 Task: Create a due date automation trigger when advanced on, on the tuesday before a card is due add basic without any labels at 11:00 AM.
Action: Mouse moved to (866, 265)
Screenshot: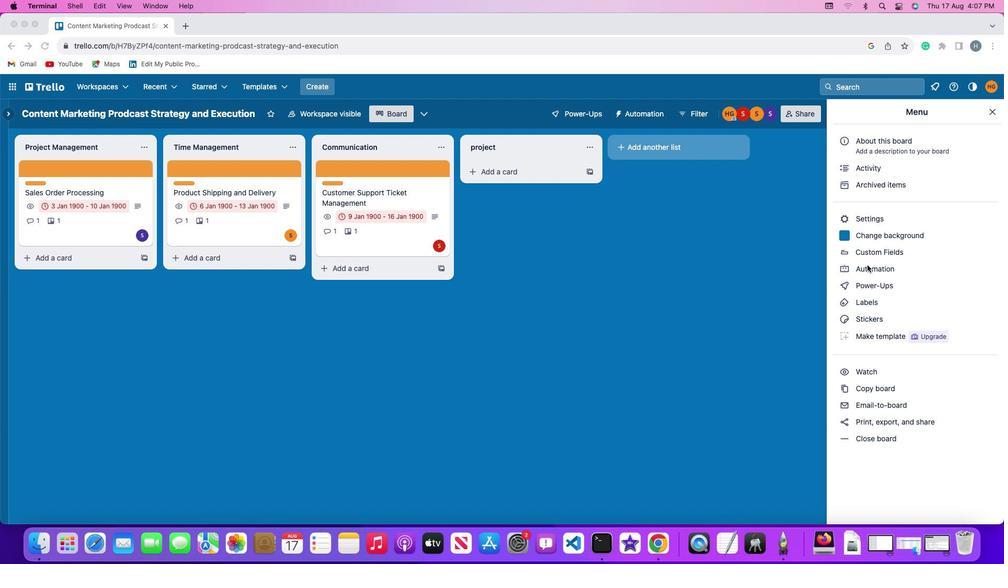 
Action: Mouse pressed left at (866, 265)
Screenshot: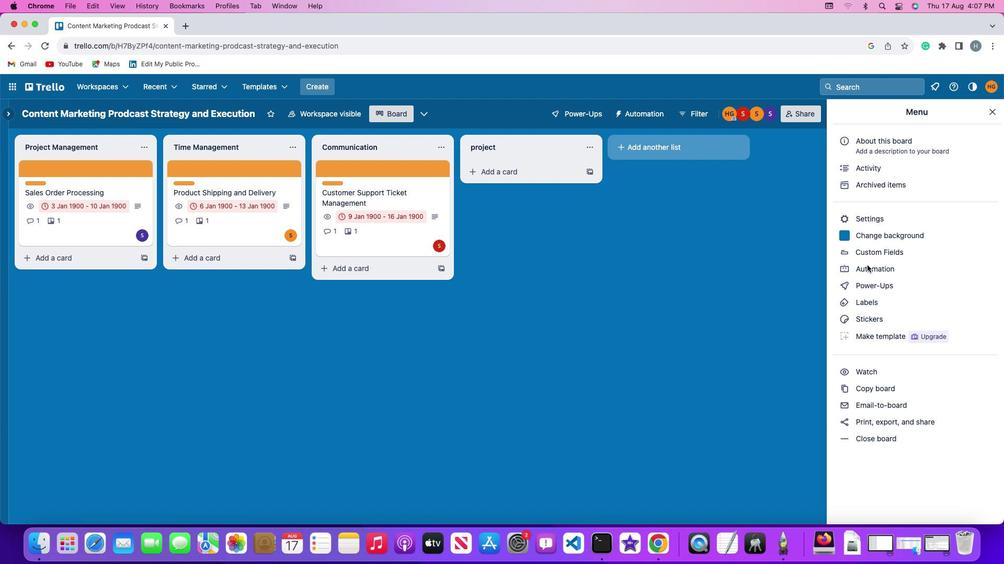 
Action: Mouse pressed left at (866, 265)
Screenshot: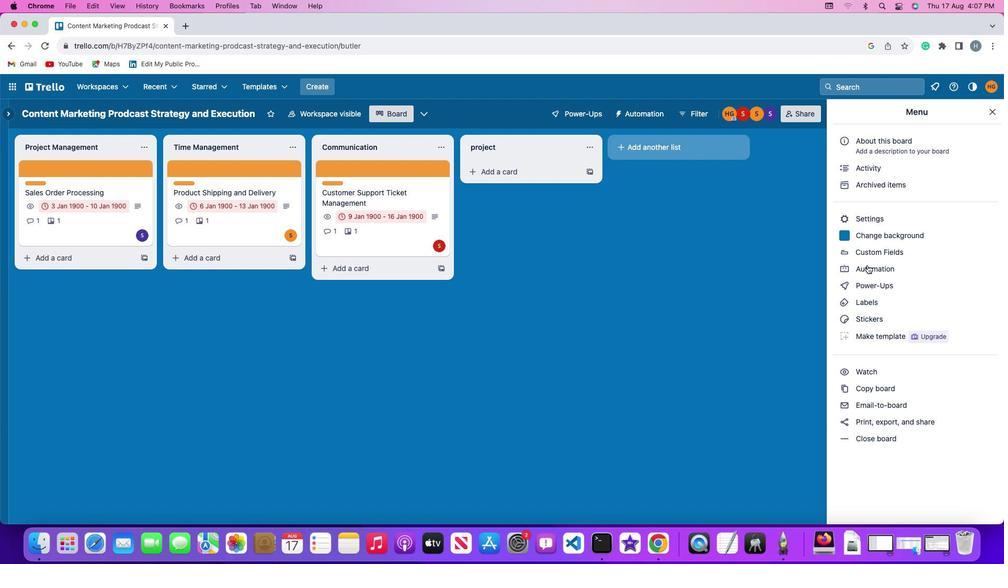 
Action: Mouse moved to (53, 243)
Screenshot: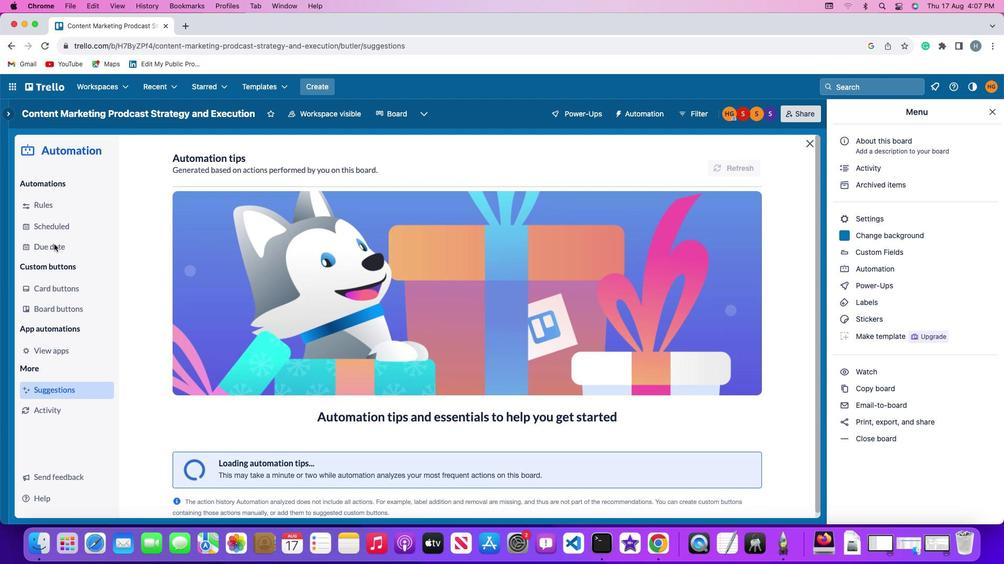 
Action: Mouse pressed left at (53, 243)
Screenshot: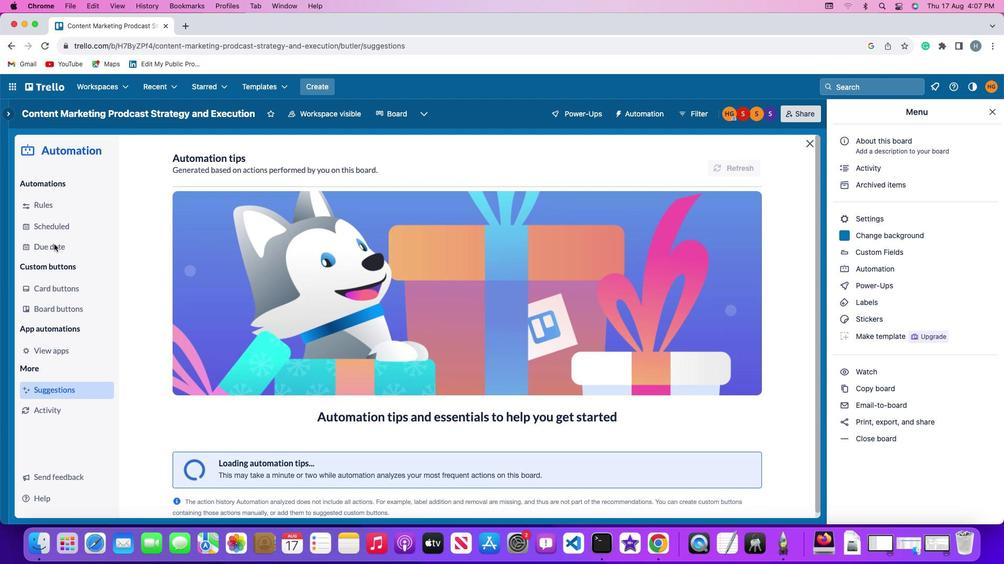 
Action: Mouse moved to (720, 161)
Screenshot: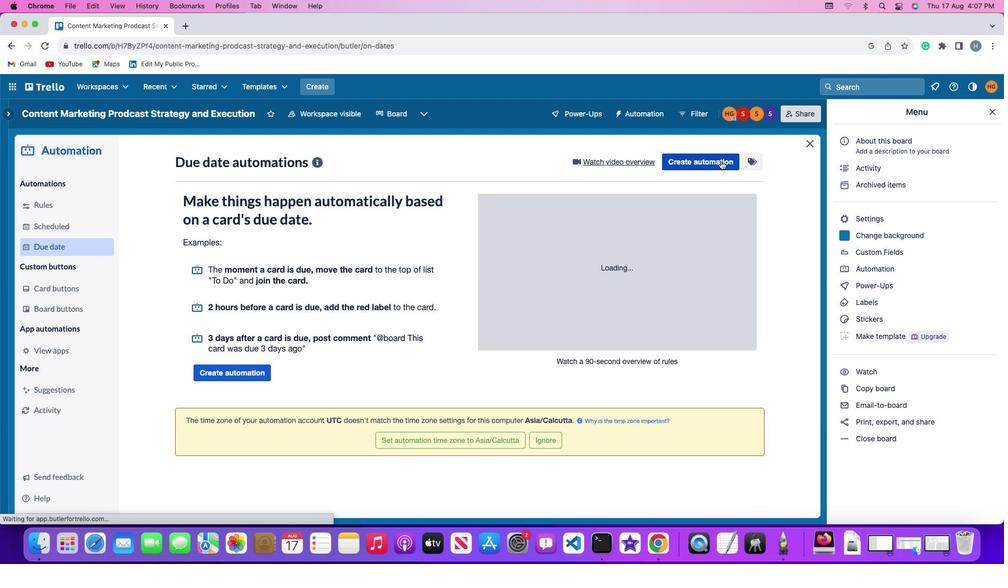 
Action: Mouse pressed left at (720, 161)
Screenshot: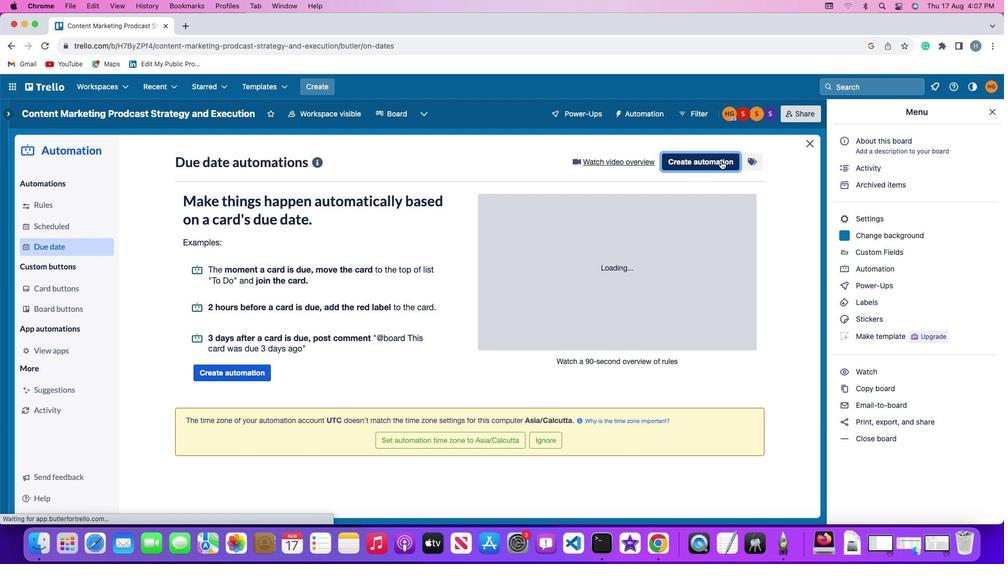 
Action: Mouse moved to (213, 261)
Screenshot: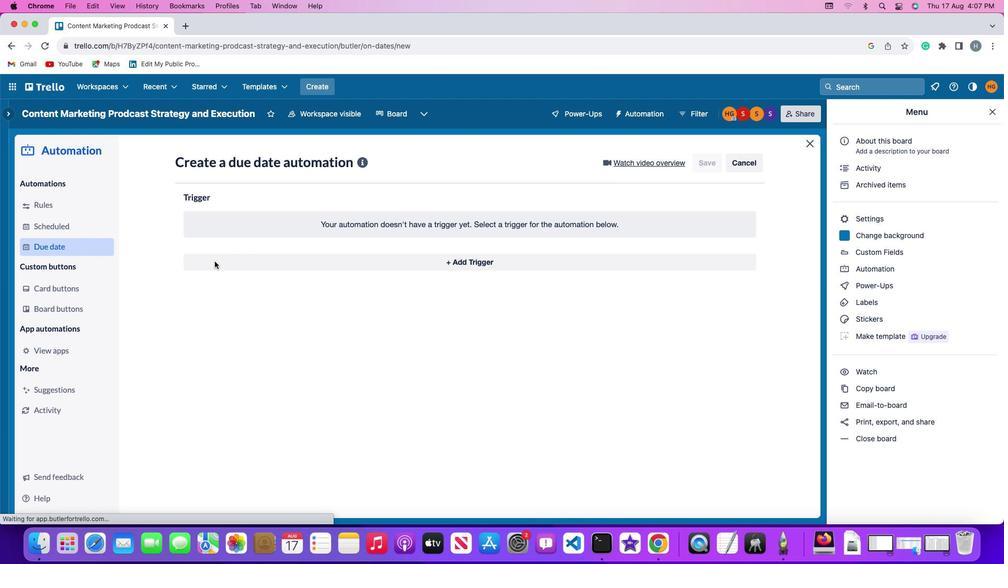 
Action: Mouse pressed left at (213, 261)
Screenshot: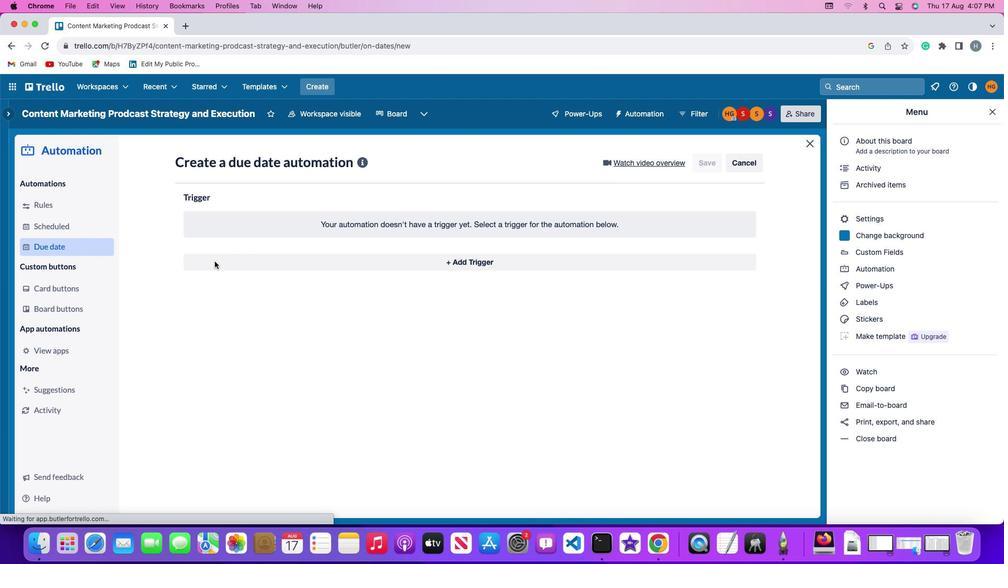 
Action: Mouse moved to (225, 450)
Screenshot: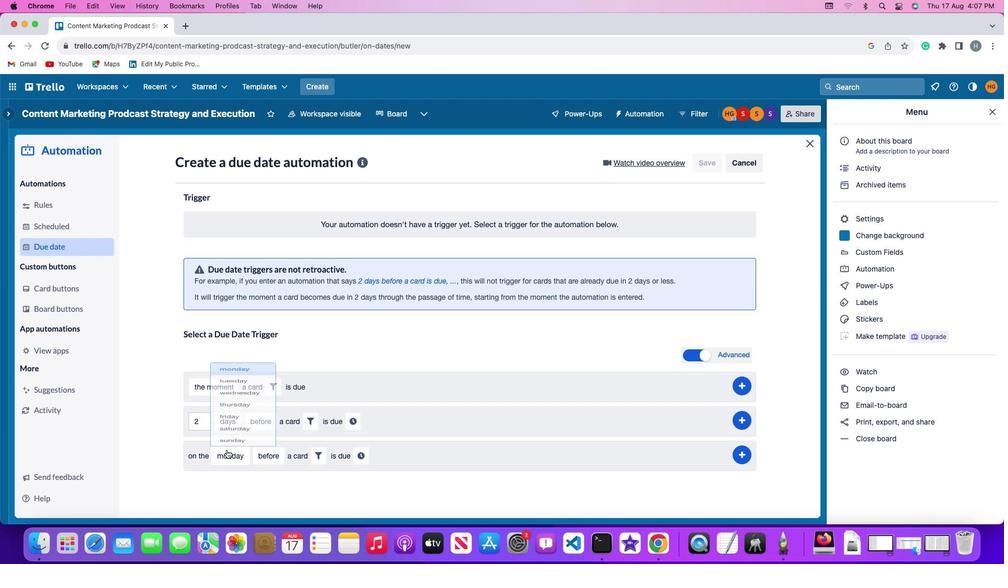 
Action: Mouse pressed left at (225, 450)
Screenshot: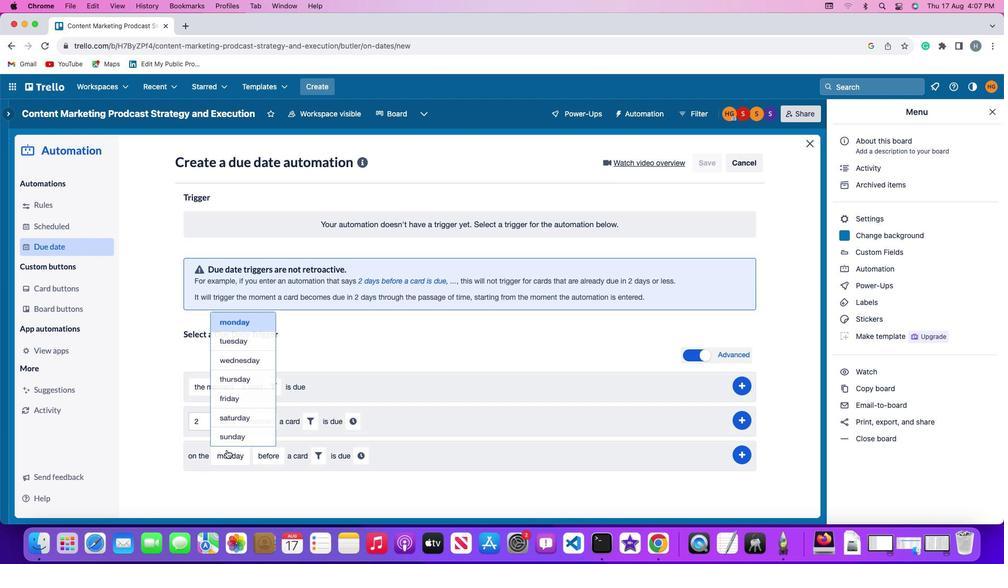 
Action: Mouse moved to (235, 329)
Screenshot: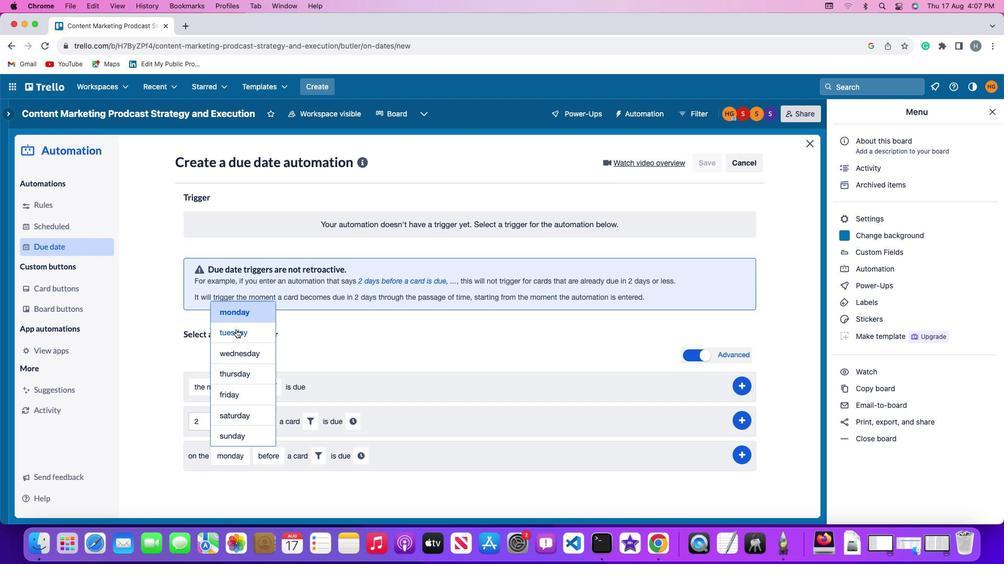 
Action: Mouse pressed left at (235, 329)
Screenshot: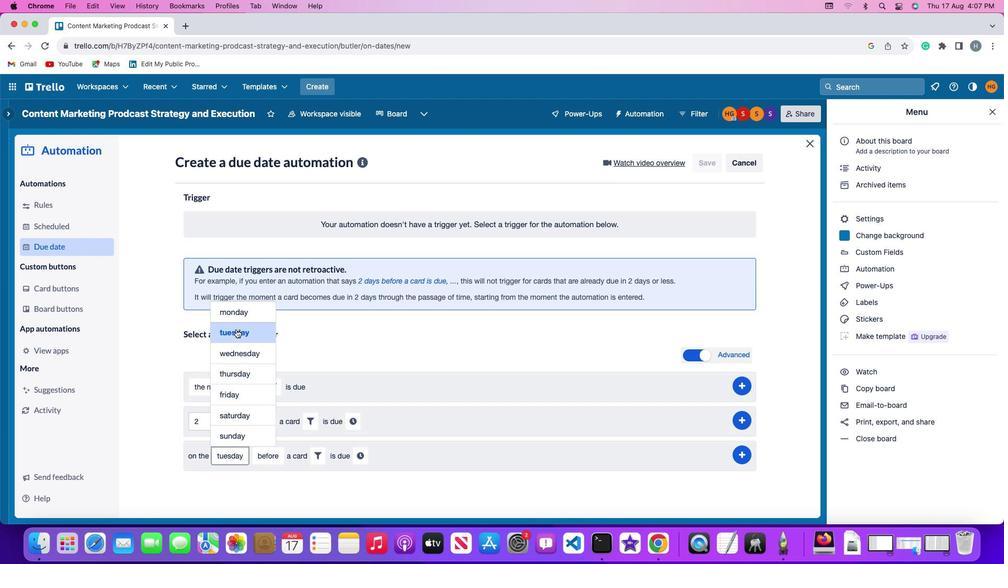 
Action: Mouse moved to (270, 454)
Screenshot: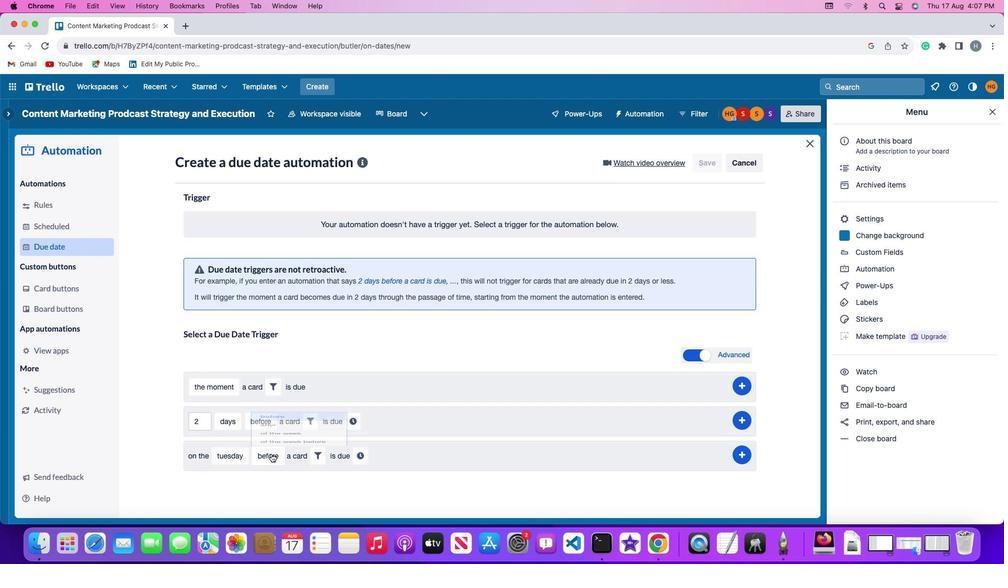 
Action: Mouse pressed left at (270, 454)
Screenshot: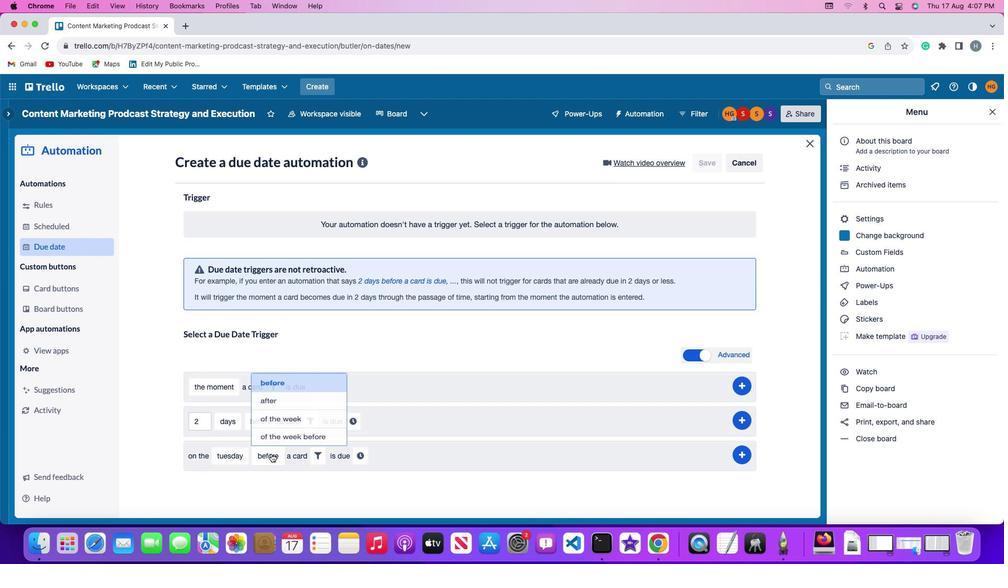 
Action: Mouse moved to (290, 369)
Screenshot: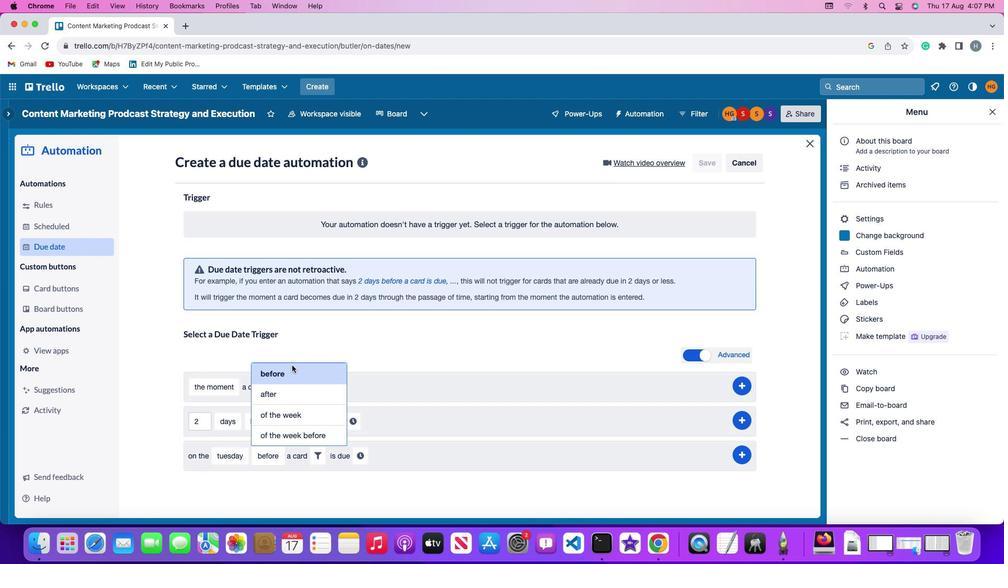 
Action: Mouse pressed left at (290, 369)
Screenshot: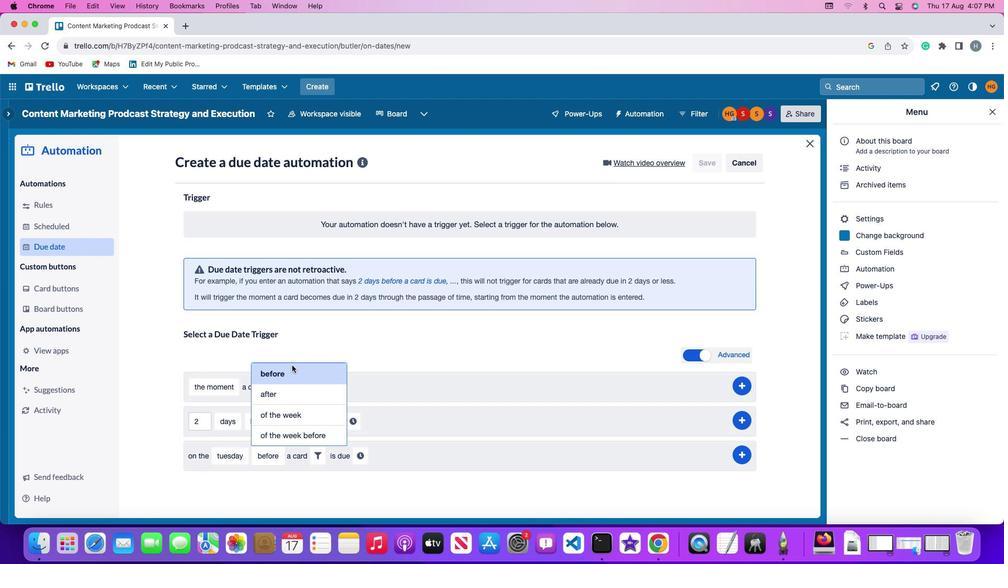 
Action: Mouse moved to (321, 457)
Screenshot: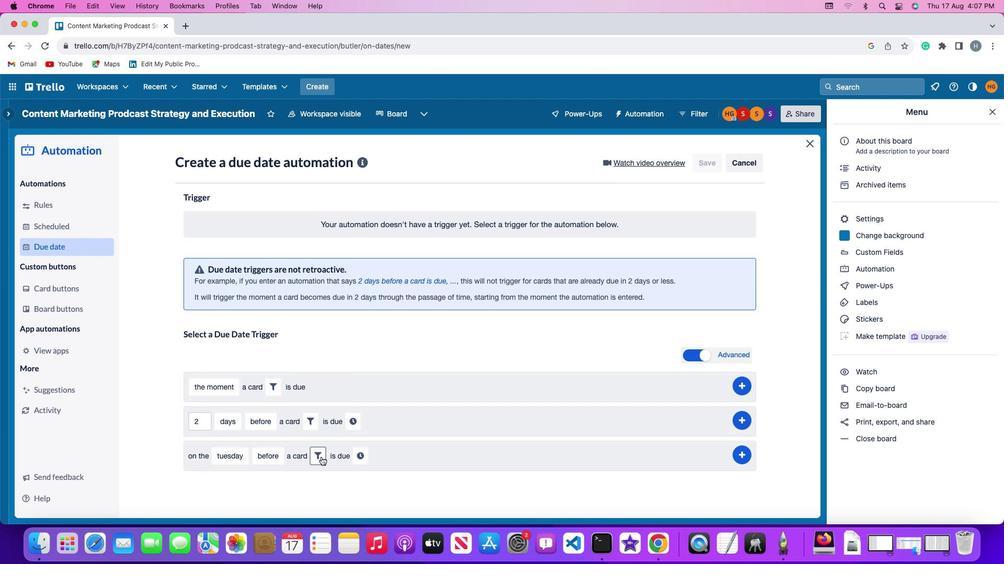 
Action: Mouse pressed left at (321, 457)
Screenshot: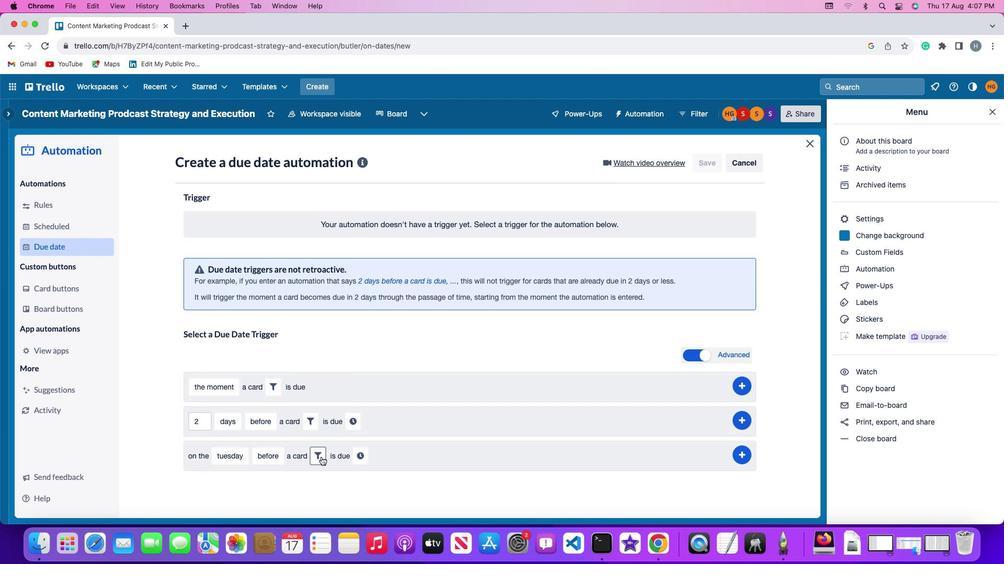 
Action: Mouse moved to (297, 479)
Screenshot: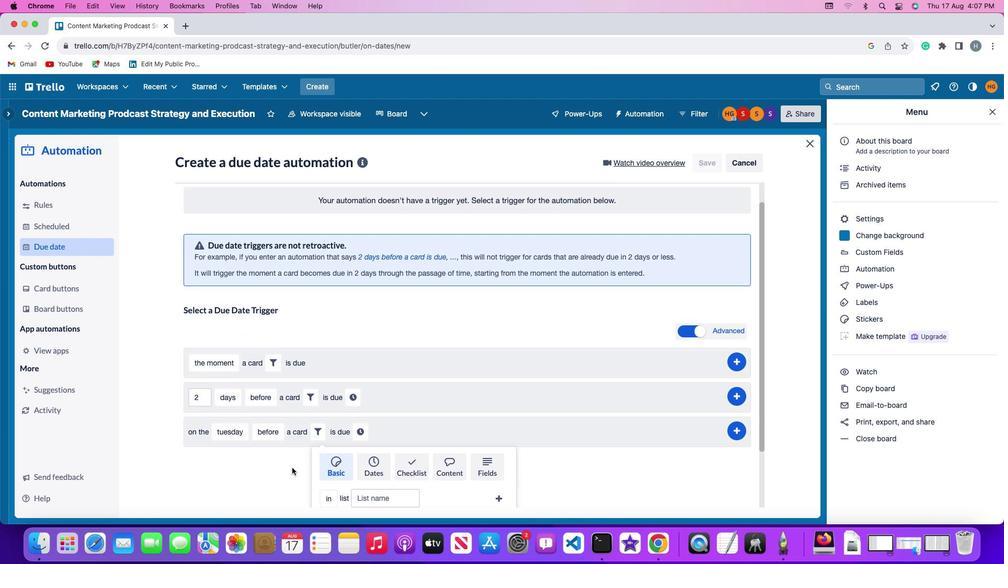 
Action: Mouse scrolled (297, 479) with delta (0, 0)
Screenshot: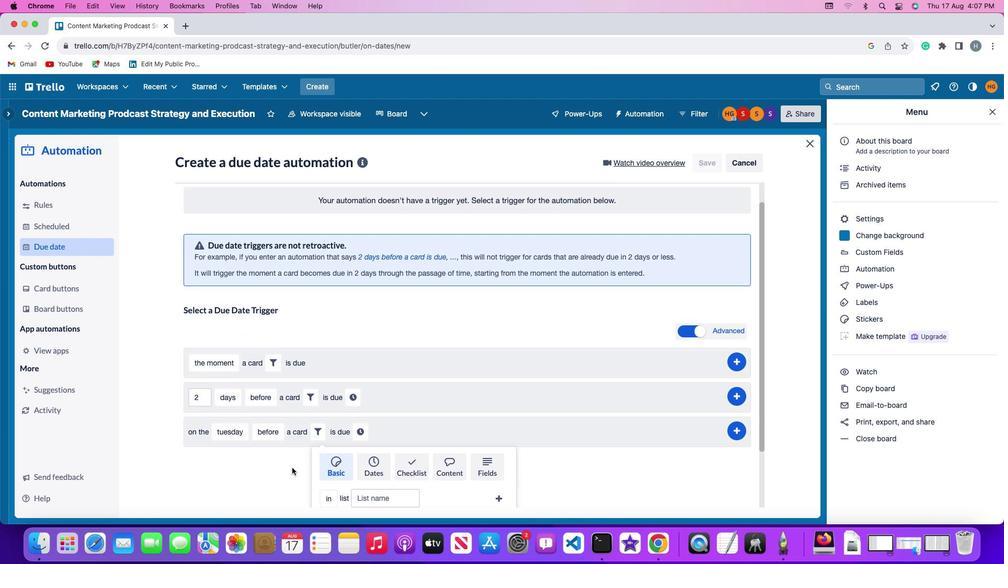 
Action: Mouse moved to (297, 479)
Screenshot: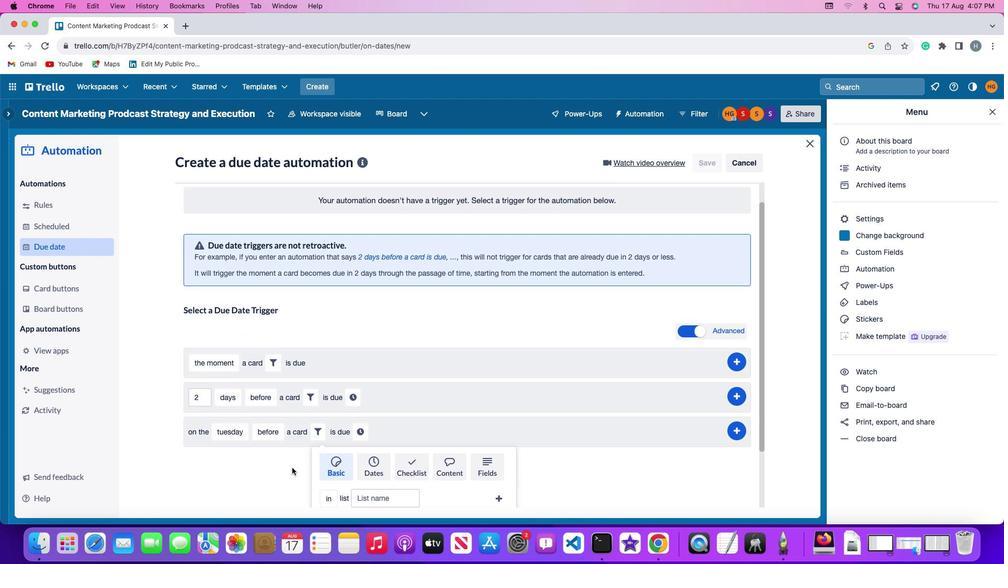 
Action: Mouse scrolled (297, 479) with delta (0, 0)
Screenshot: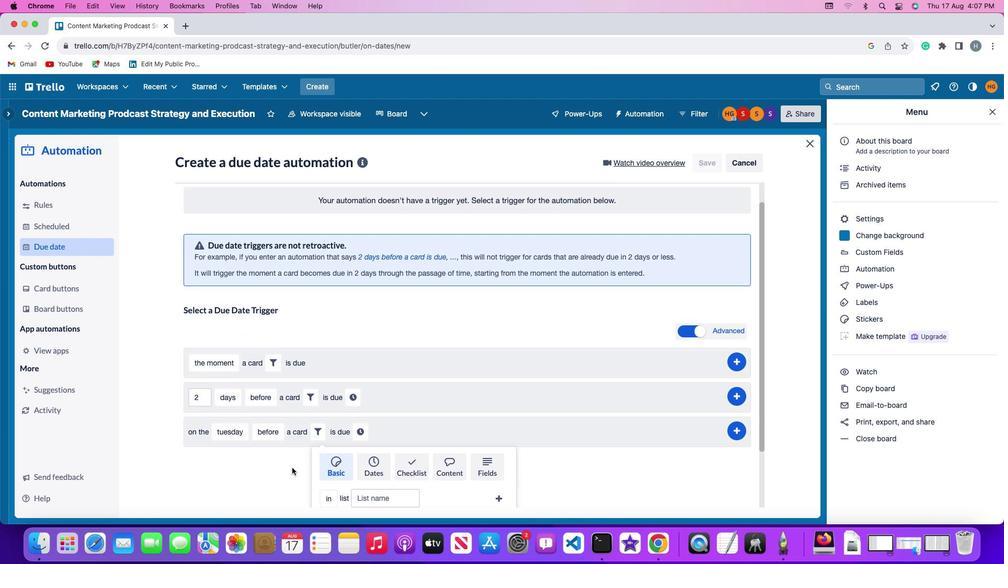 
Action: Mouse moved to (297, 478)
Screenshot: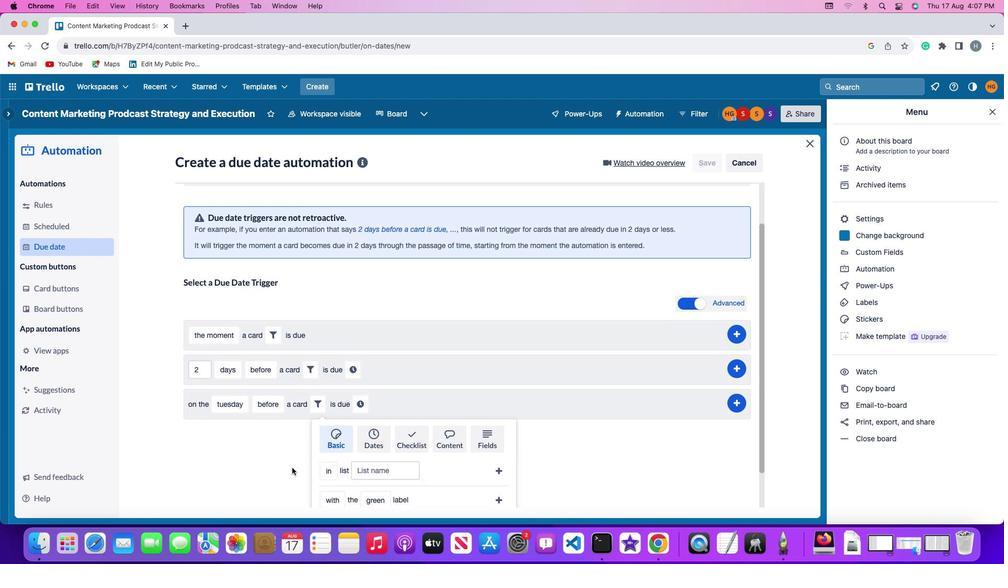 
Action: Mouse scrolled (297, 478) with delta (0, -2)
Screenshot: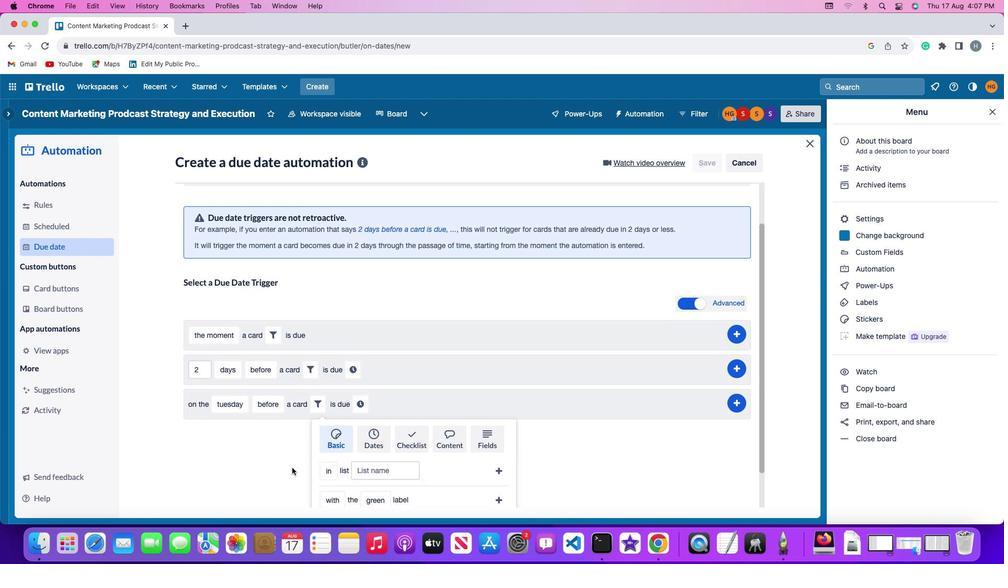 
Action: Mouse moved to (297, 478)
Screenshot: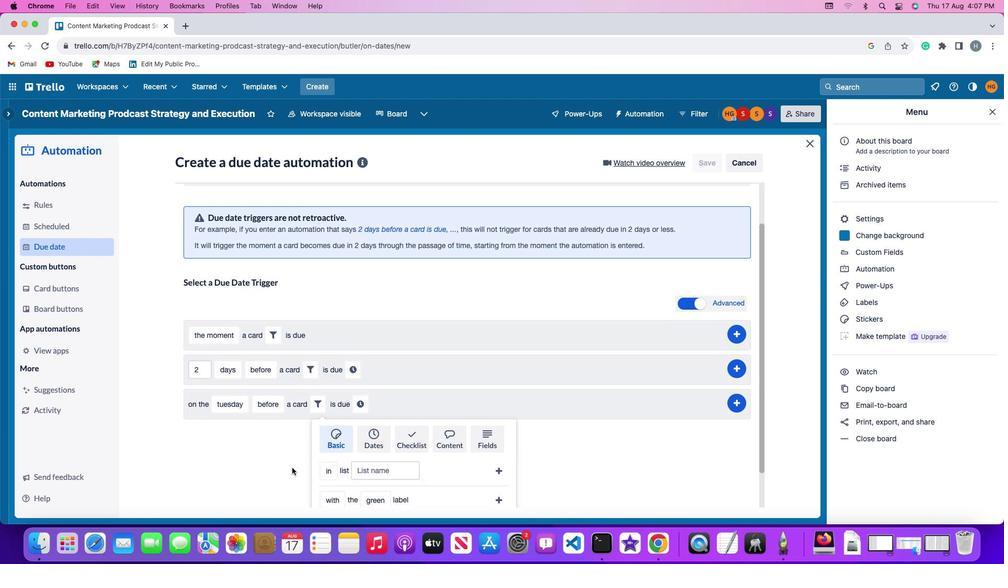 
Action: Mouse scrolled (297, 478) with delta (0, -2)
Screenshot: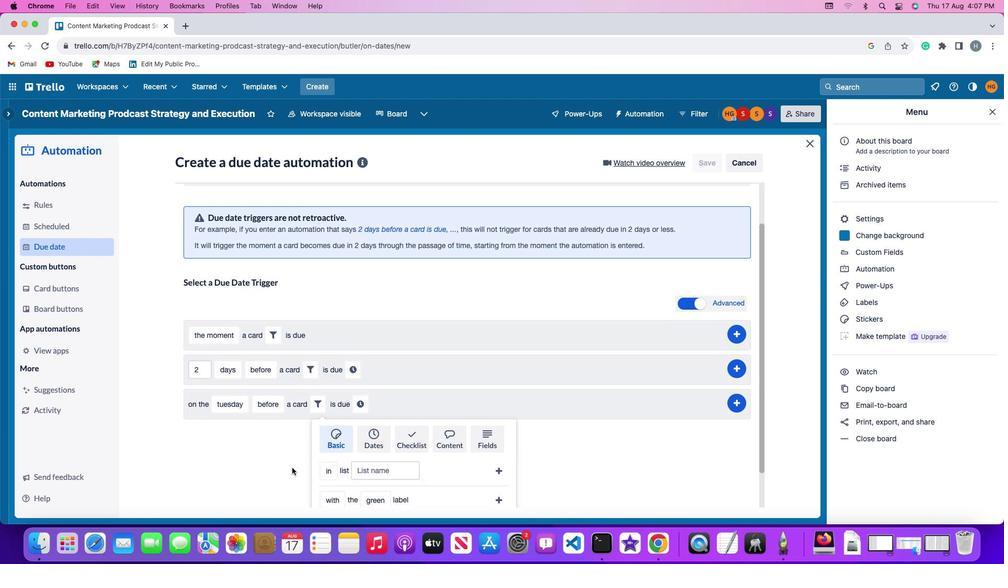 
Action: Mouse moved to (296, 475)
Screenshot: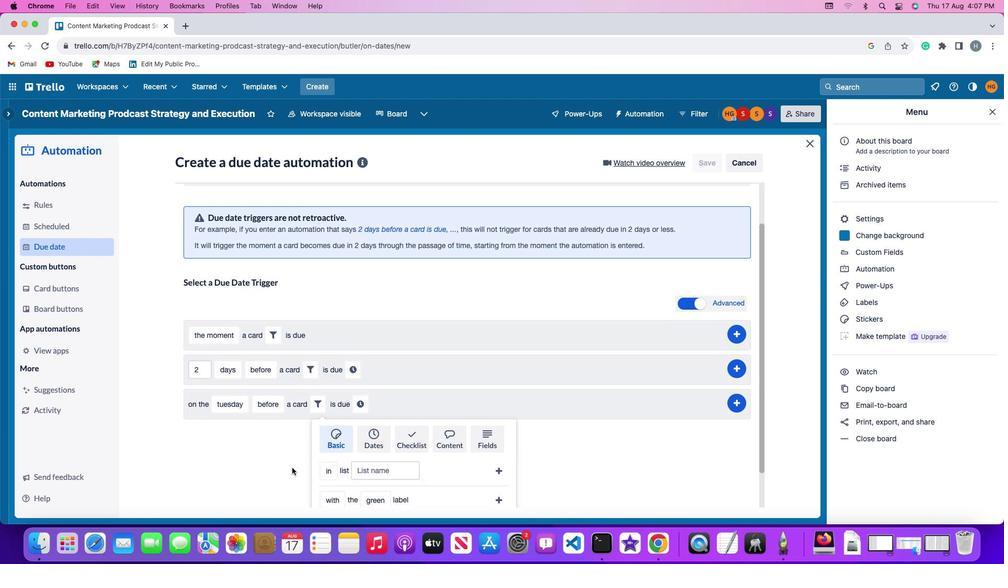 
Action: Mouse scrolled (296, 475) with delta (0, -3)
Screenshot: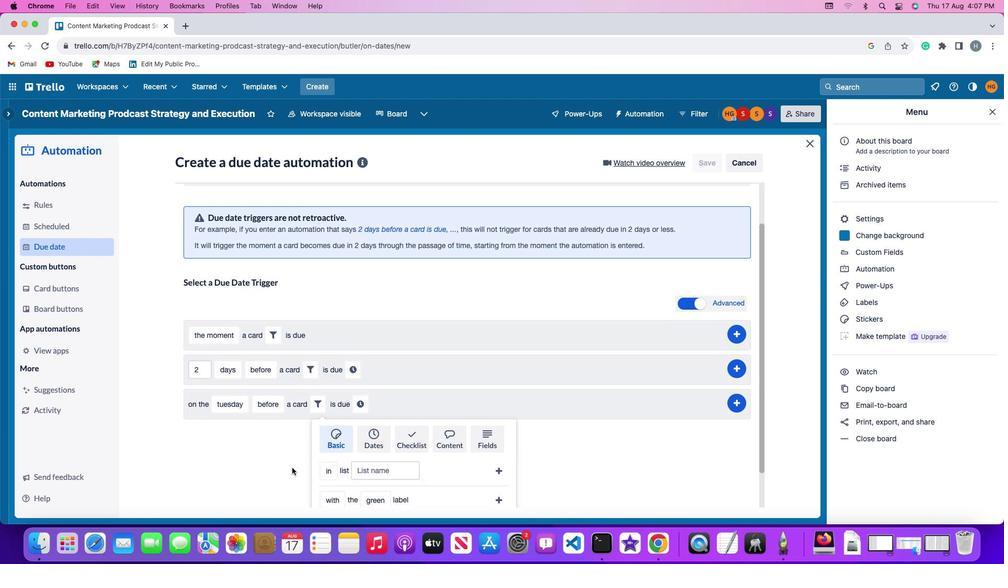 
Action: Mouse moved to (291, 467)
Screenshot: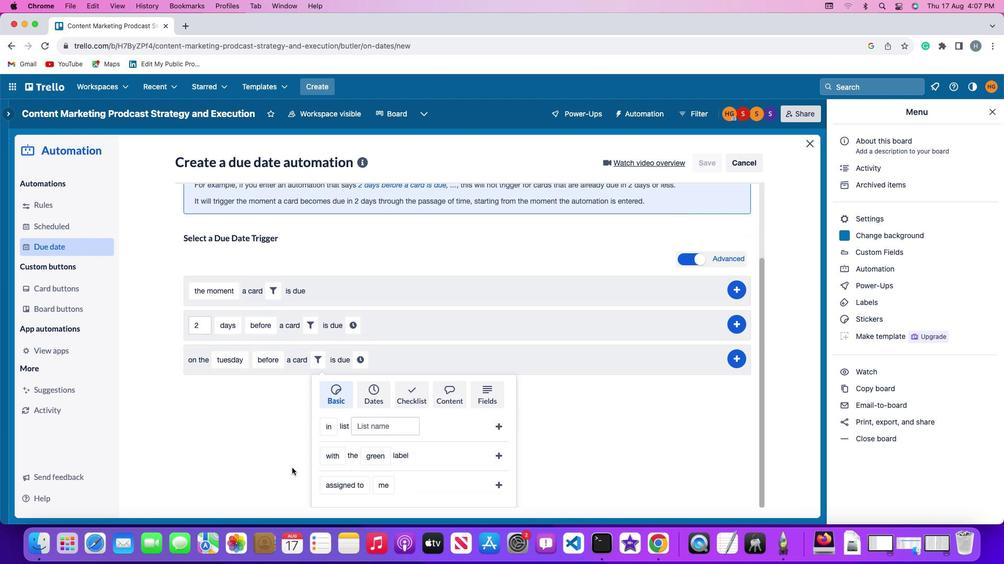 
Action: Mouse scrolled (291, 467) with delta (0, 0)
Screenshot: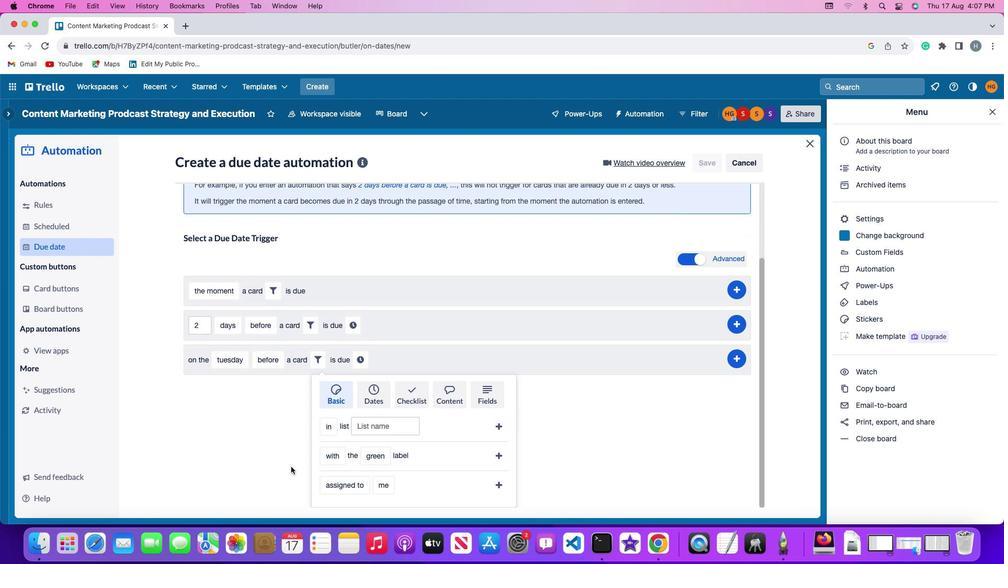 
Action: Mouse scrolled (291, 467) with delta (0, 0)
Screenshot: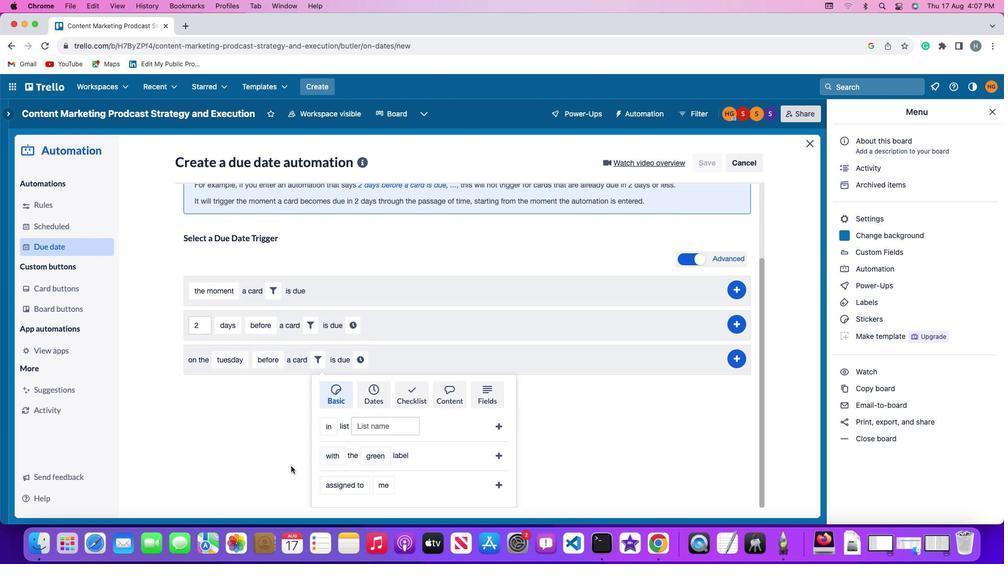 
Action: Mouse scrolled (291, 467) with delta (0, -1)
Screenshot: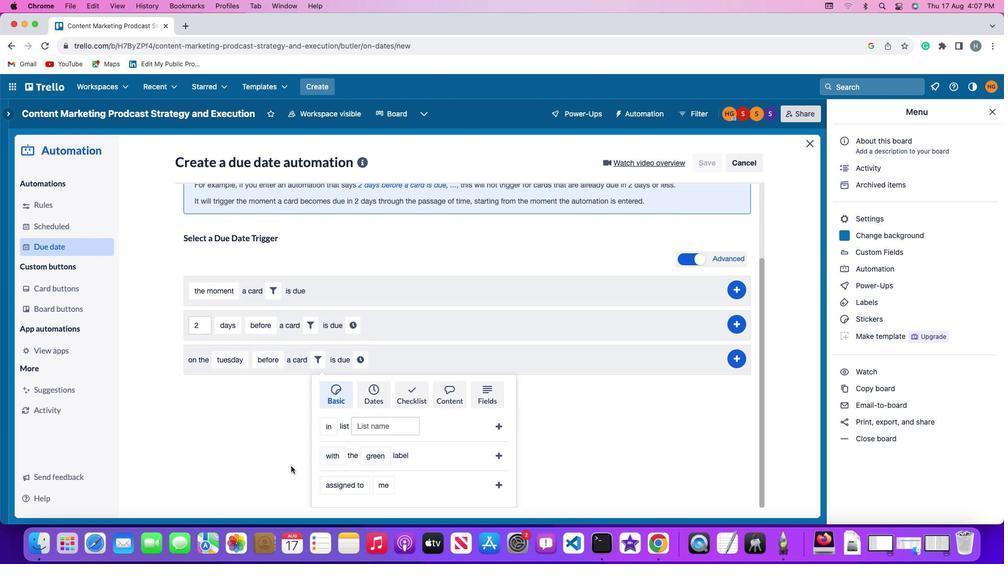 
Action: Mouse scrolled (291, 467) with delta (0, -2)
Screenshot: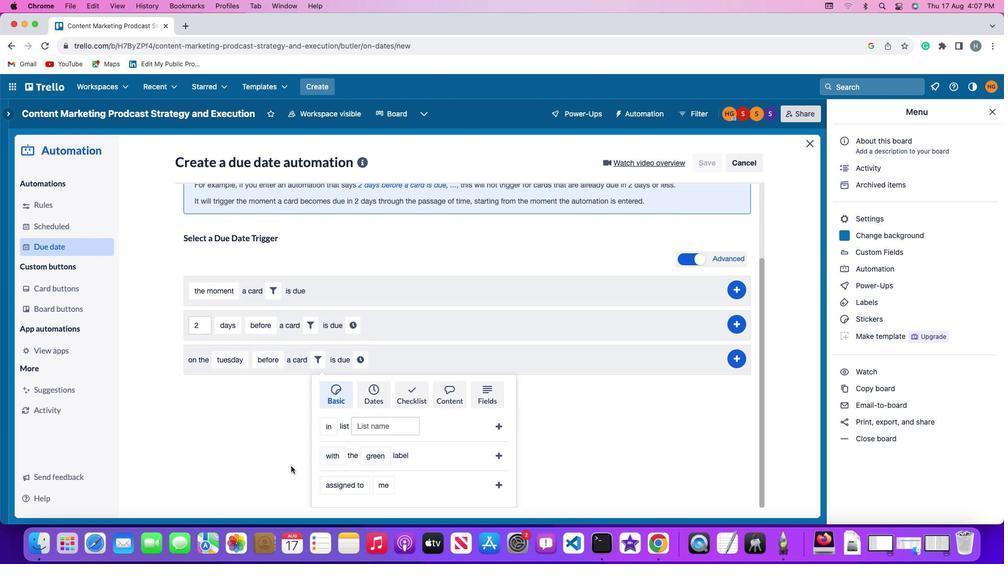 
Action: Mouse moved to (290, 467)
Screenshot: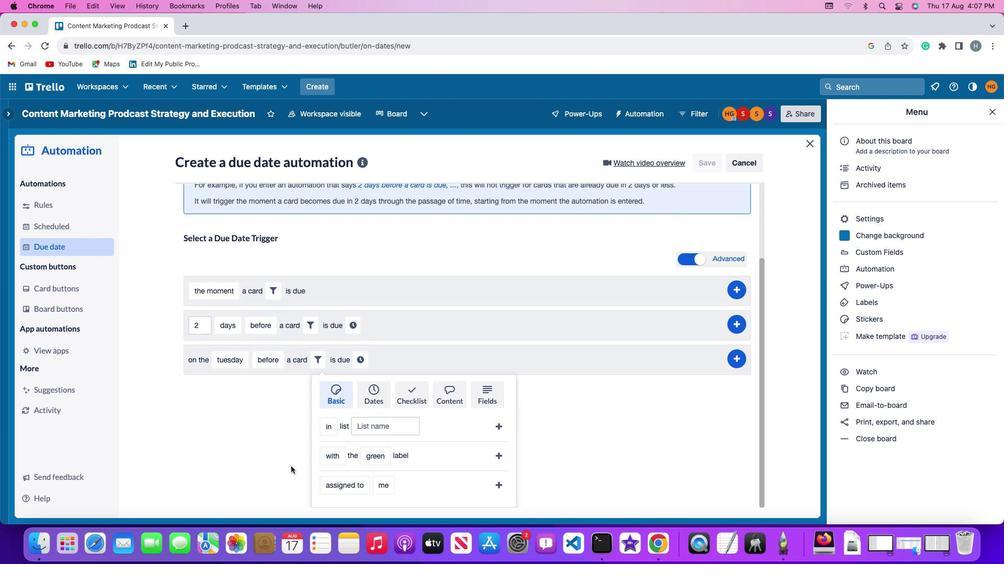 
Action: Mouse scrolled (290, 467) with delta (0, -3)
Screenshot: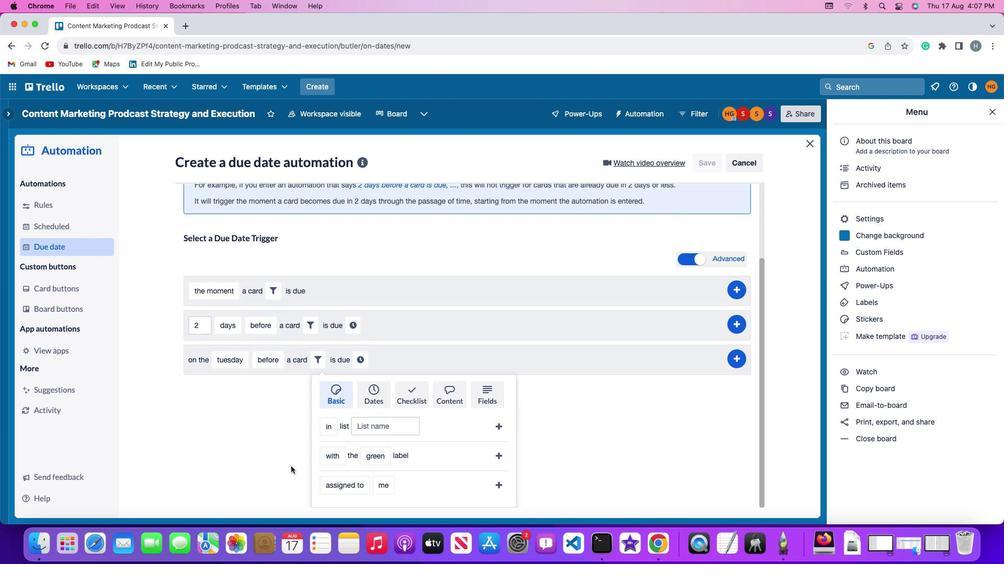 
Action: Mouse moved to (333, 452)
Screenshot: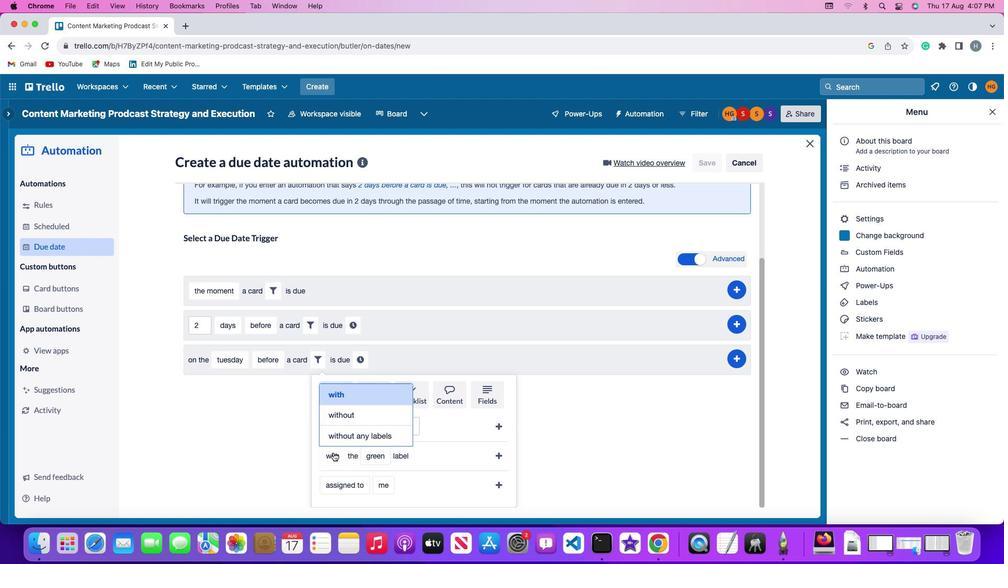 
Action: Mouse pressed left at (333, 452)
Screenshot: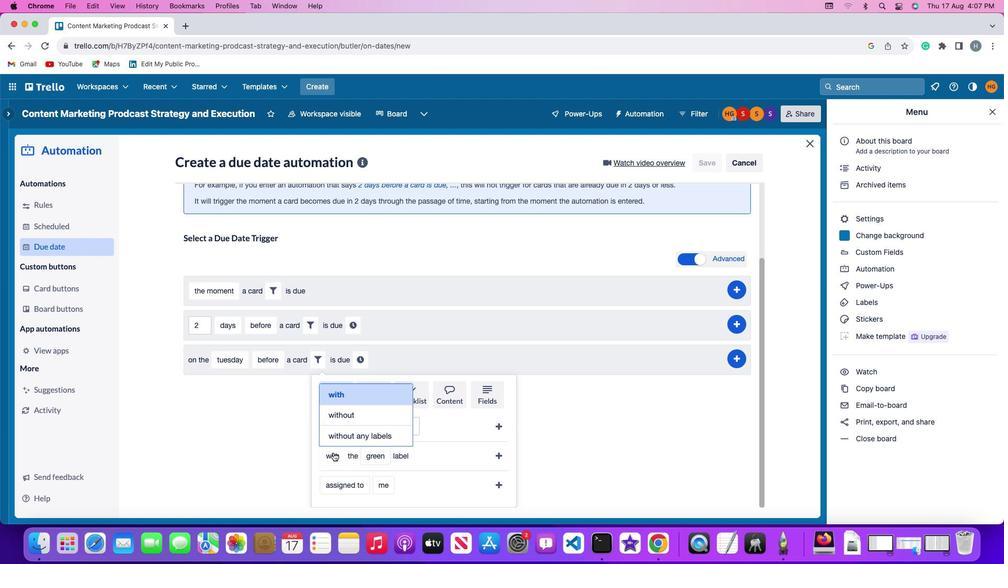 
Action: Mouse moved to (337, 438)
Screenshot: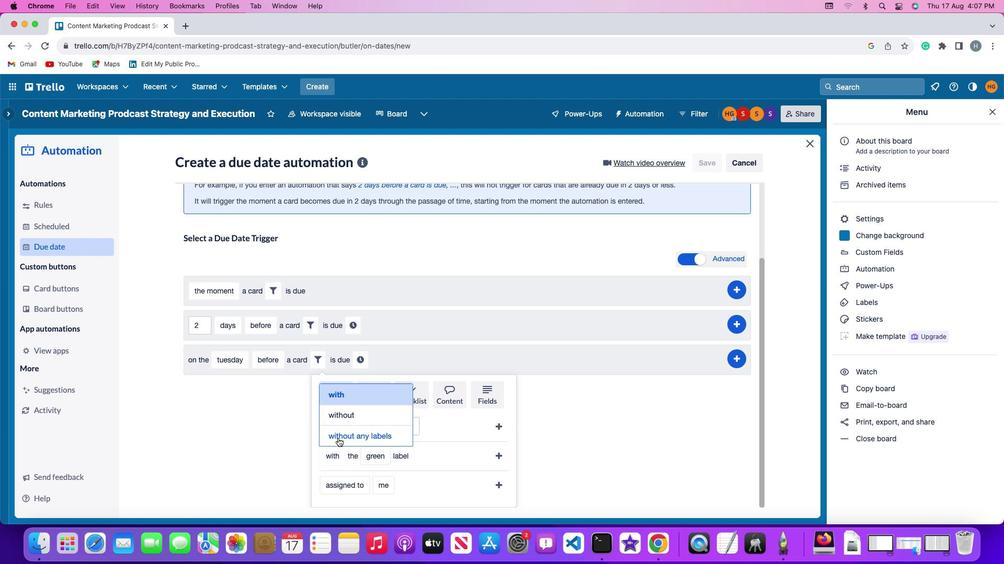 
Action: Mouse pressed left at (337, 438)
Screenshot: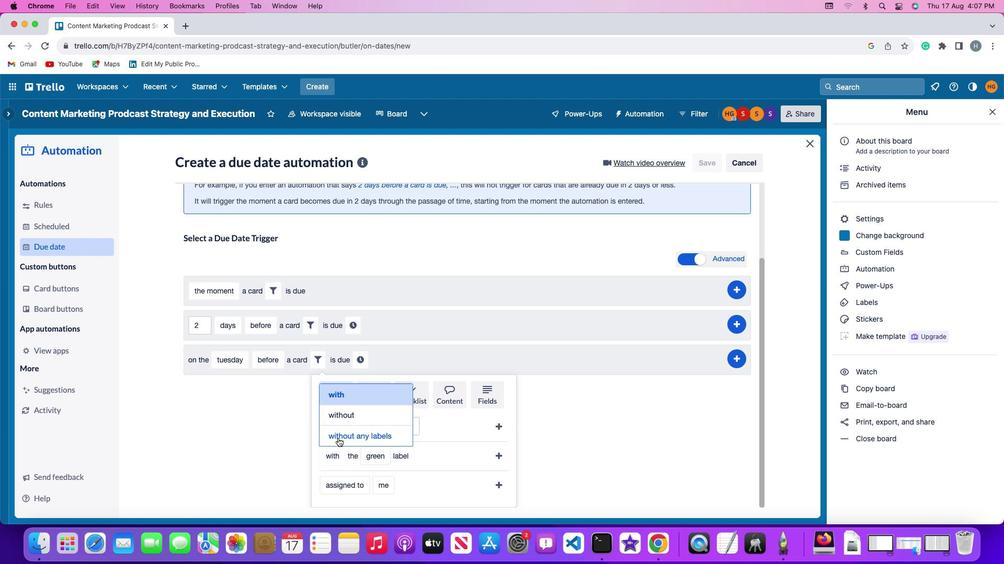 
Action: Mouse moved to (501, 453)
Screenshot: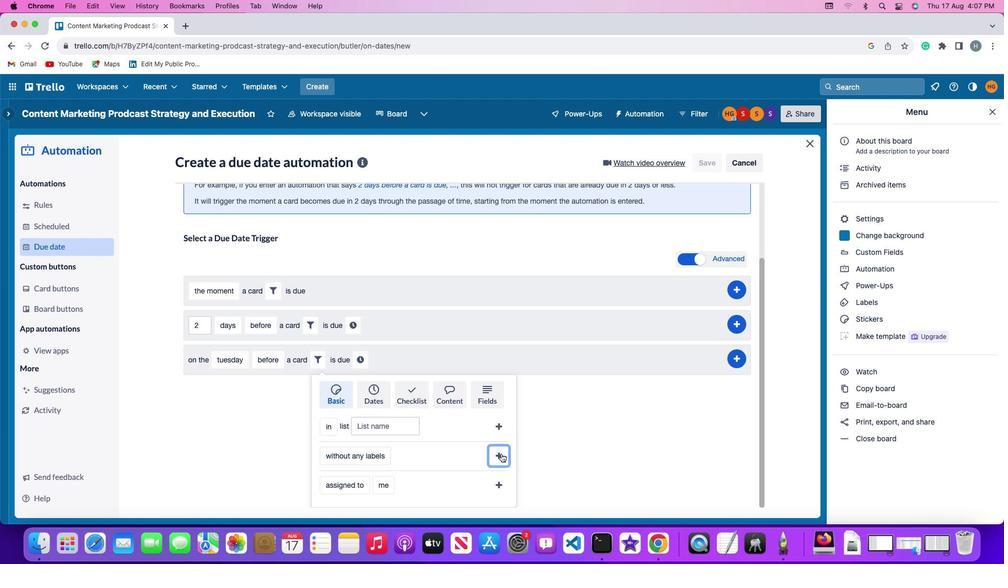 
Action: Mouse pressed left at (501, 453)
Screenshot: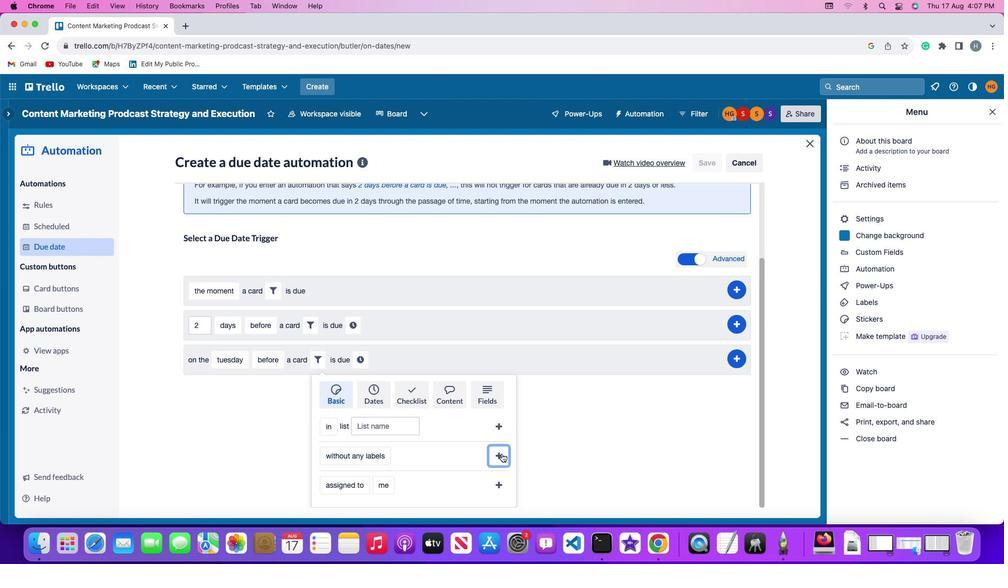 
Action: Mouse moved to (439, 453)
Screenshot: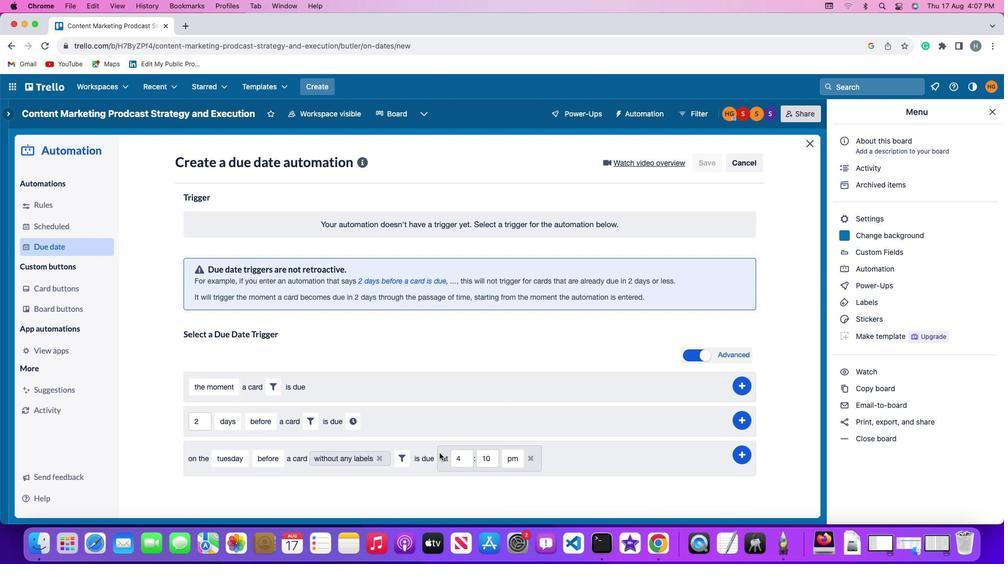 
Action: Mouse pressed left at (439, 453)
Screenshot: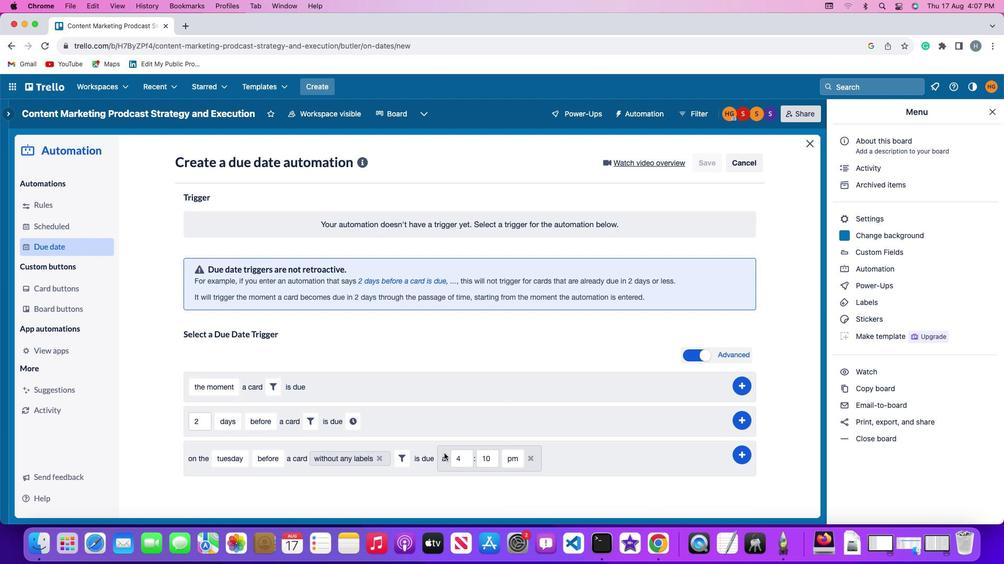 
Action: Mouse moved to (466, 457)
Screenshot: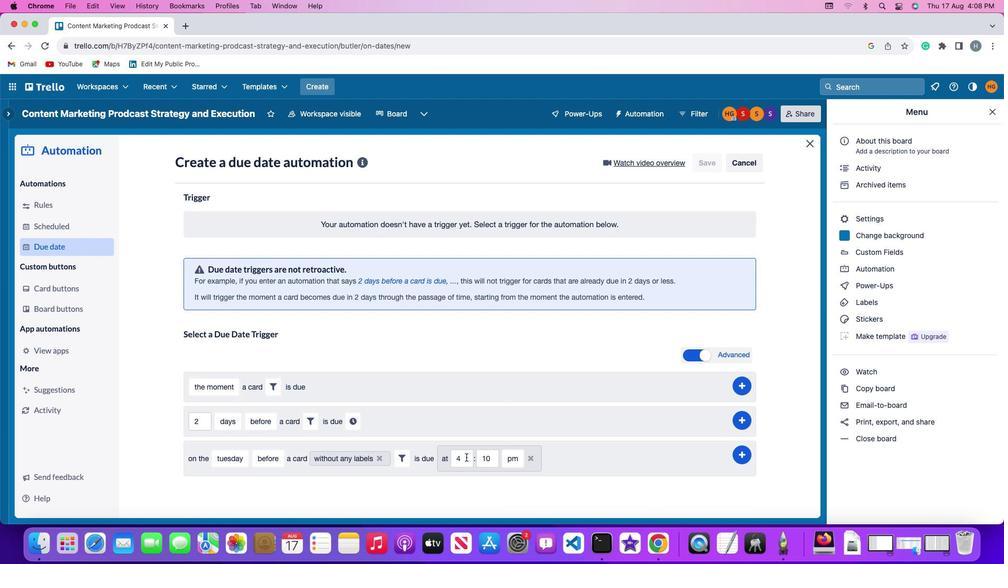 
Action: Mouse pressed left at (466, 457)
Screenshot: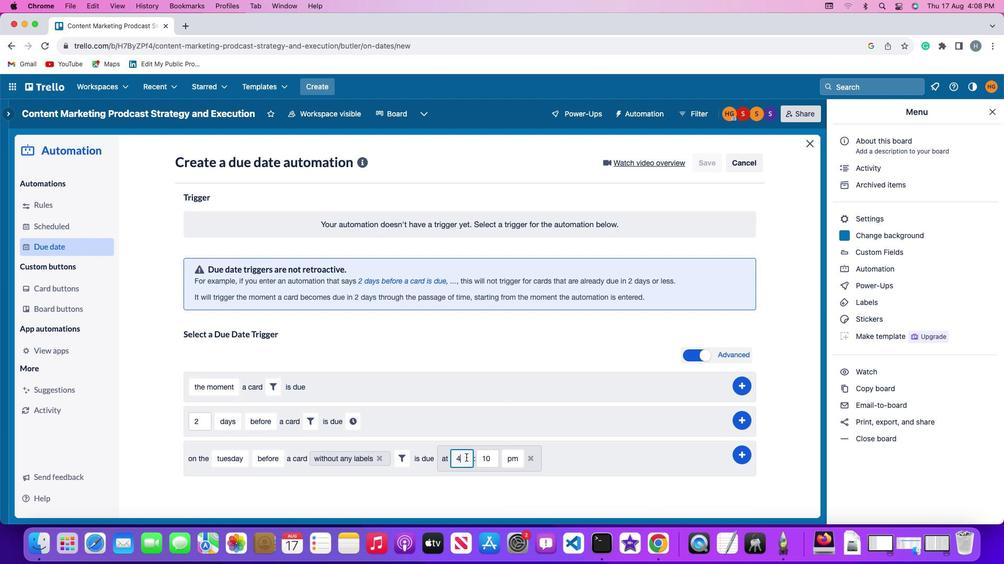 
Action: Key pressed Key.backspace'1''1'
Screenshot: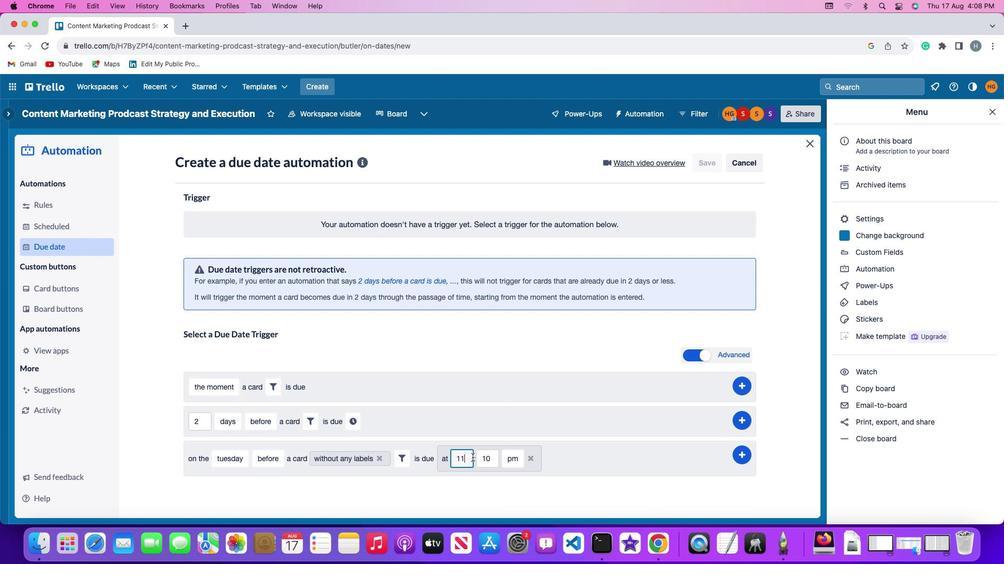 
Action: Mouse moved to (490, 456)
Screenshot: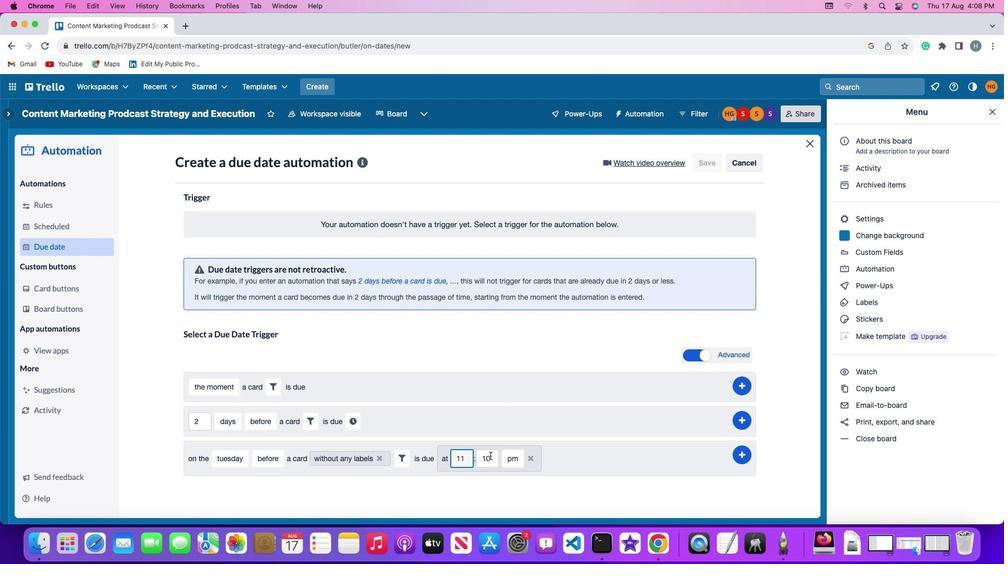 
Action: Mouse pressed left at (490, 456)
Screenshot: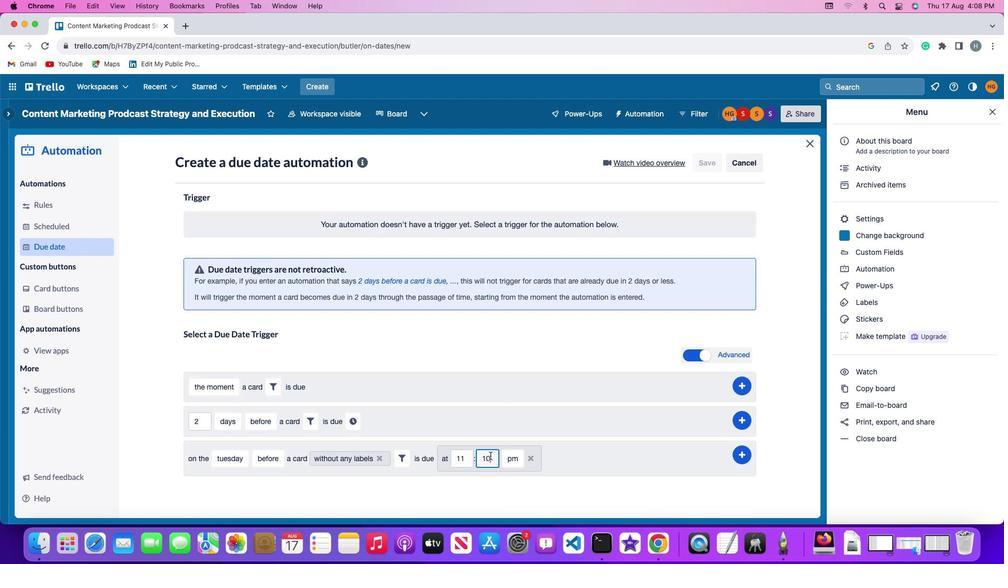 
Action: Key pressed Key.backspaceKey.backspaceKey.backspace'0''0'
Screenshot: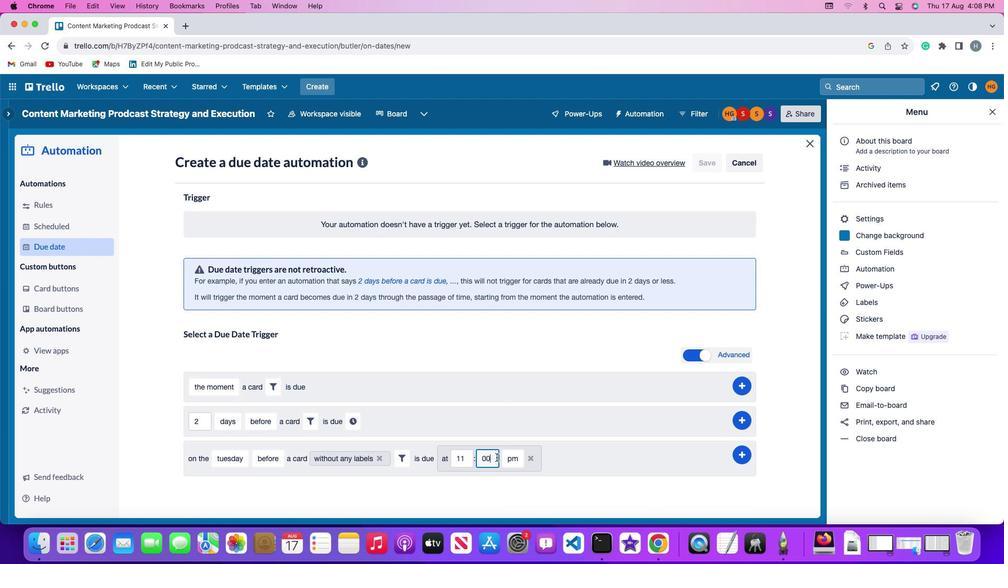 
Action: Mouse moved to (509, 458)
Screenshot: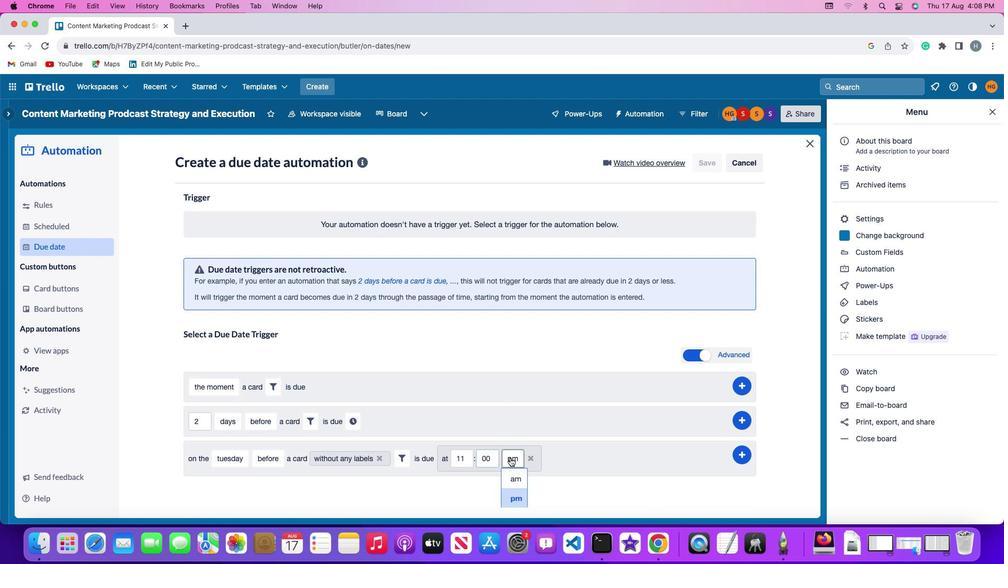 
Action: Mouse pressed left at (509, 458)
Screenshot: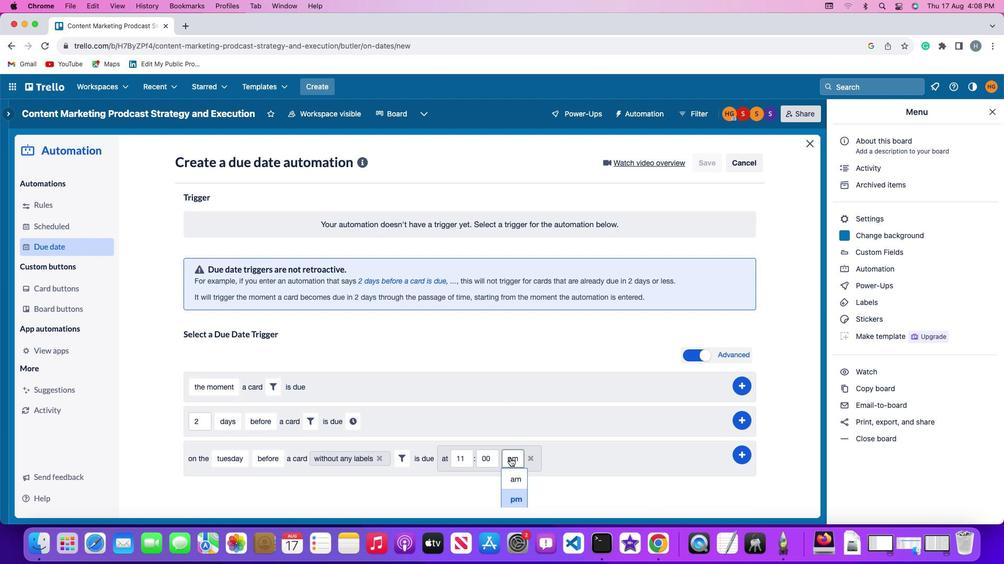 
Action: Mouse moved to (514, 477)
Screenshot: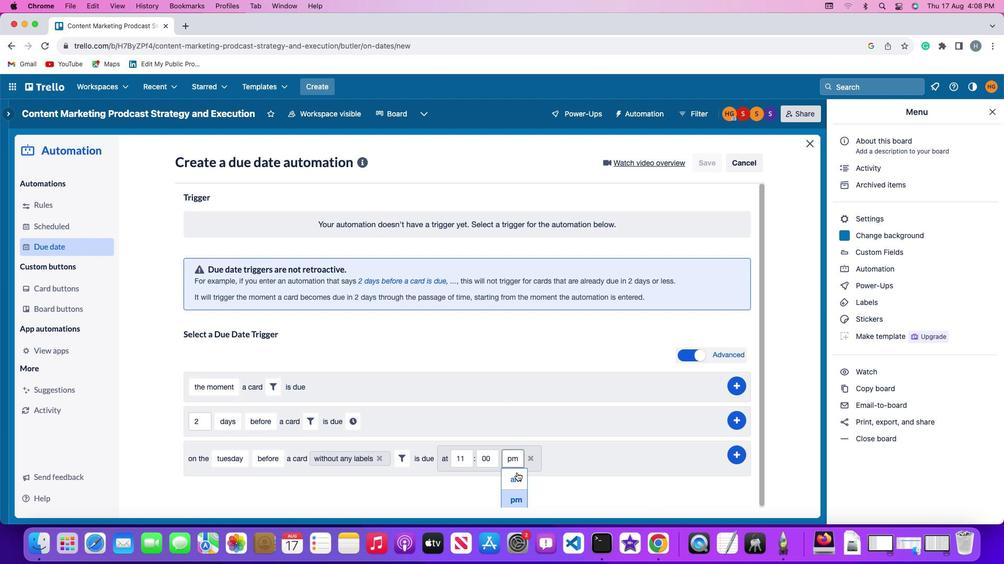 
Action: Mouse pressed left at (514, 477)
Screenshot: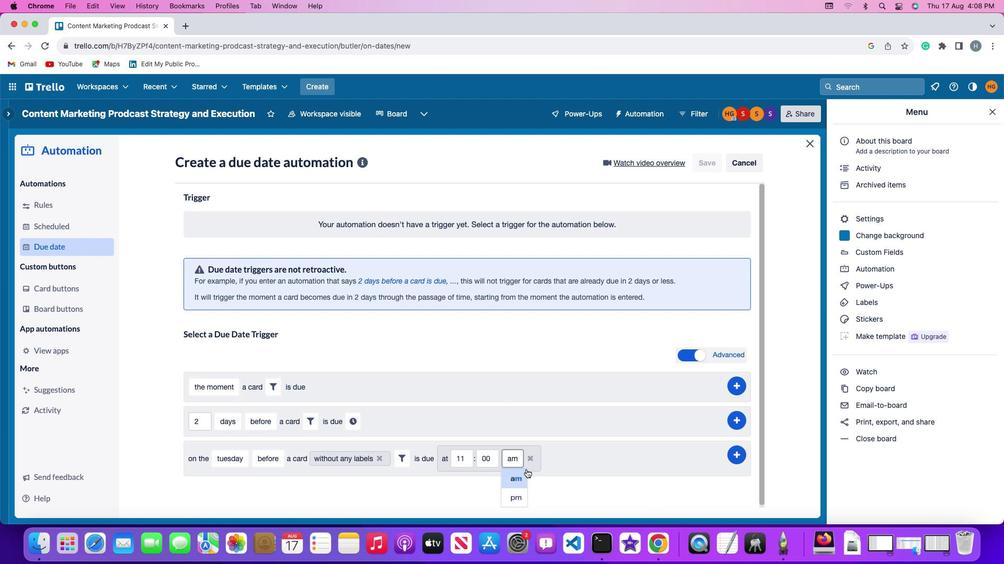 
Action: Mouse moved to (742, 454)
Screenshot: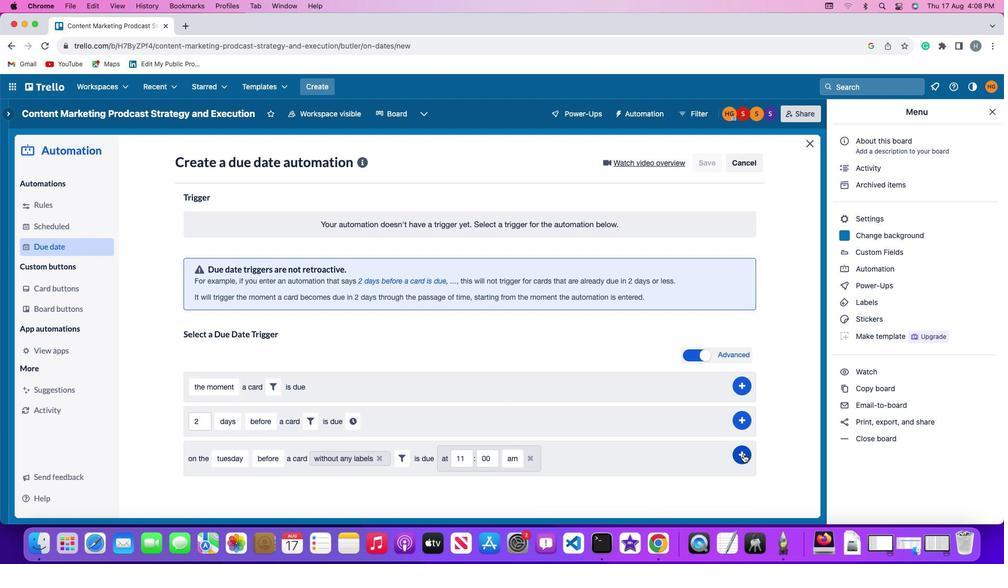 
Action: Mouse pressed left at (742, 454)
Screenshot: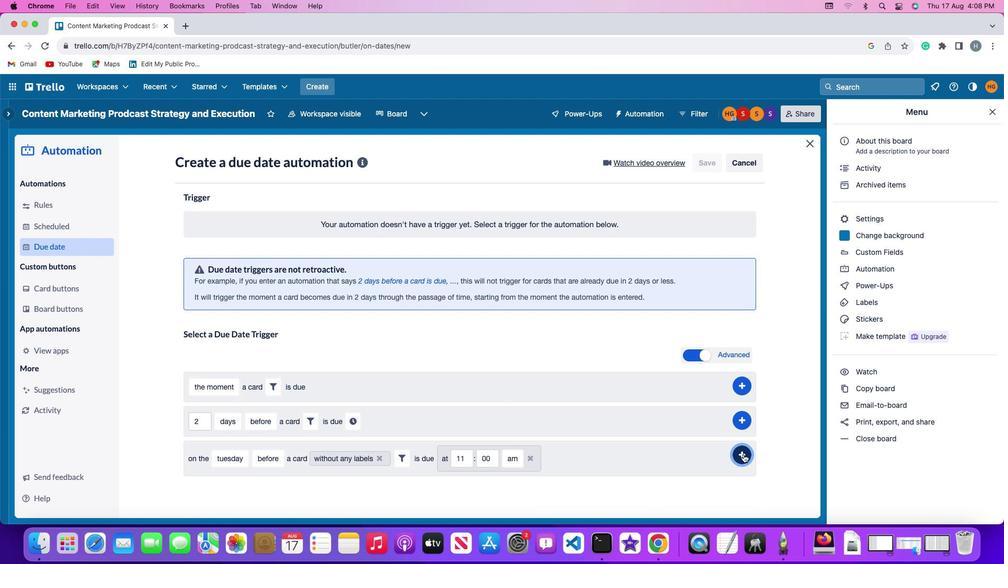 
Action: Mouse moved to (791, 389)
Screenshot: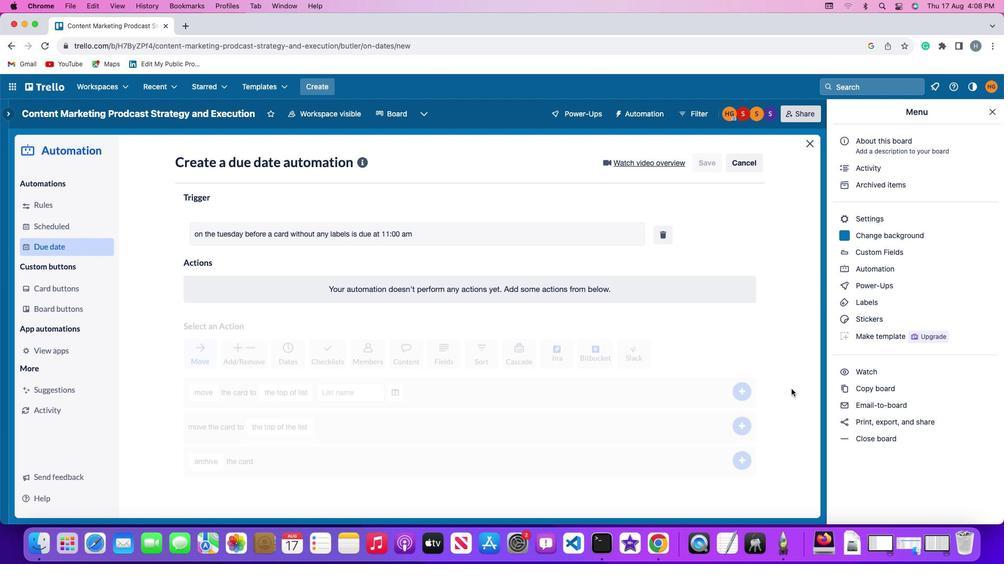 
